 Task: Create a blank project AgileRapid with privacy Public and default view as List and in the team Taskers . Create three sections in the project as To-Do, Doing and Done
Action: Mouse moved to (480, 298)
Screenshot: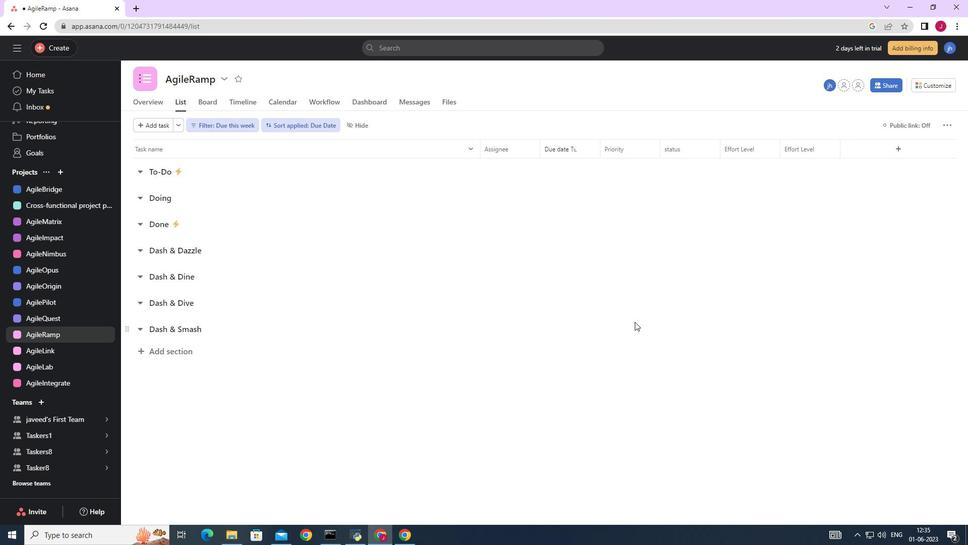 
Action: Mouse scrolled (576, 333) with delta (0, 0)
Screenshot: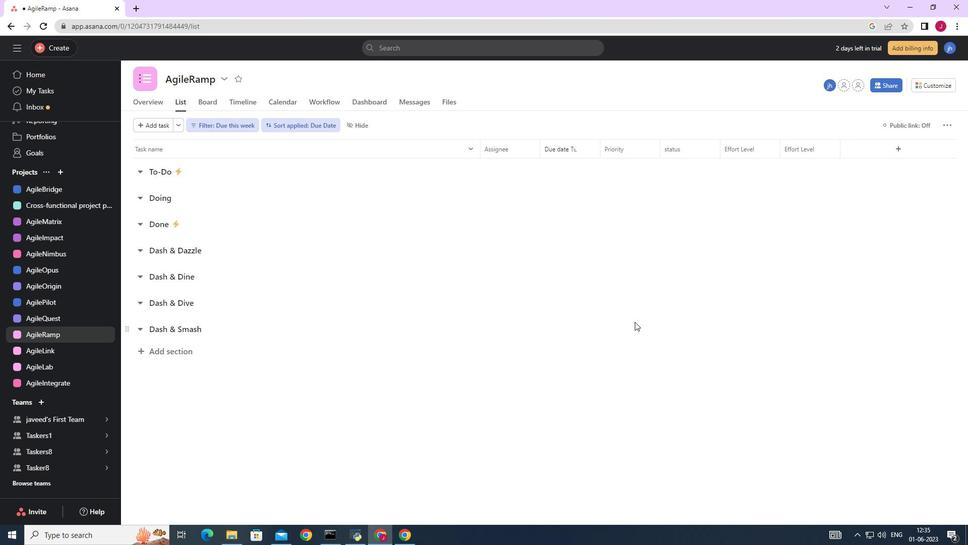 
Action: Mouse moved to (461, 290)
Screenshot: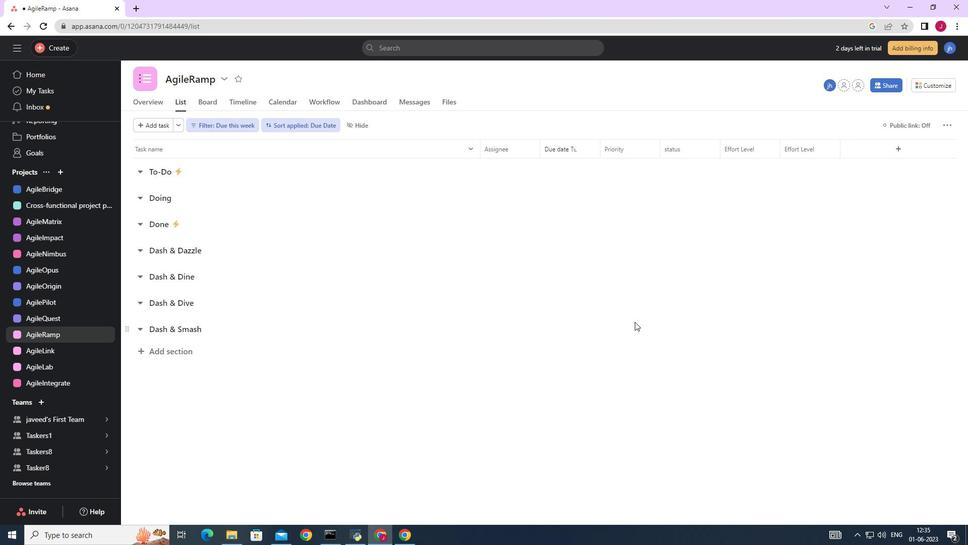 
Action: Mouse scrolled (574, 333) with delta (0, 0)
Screenshot: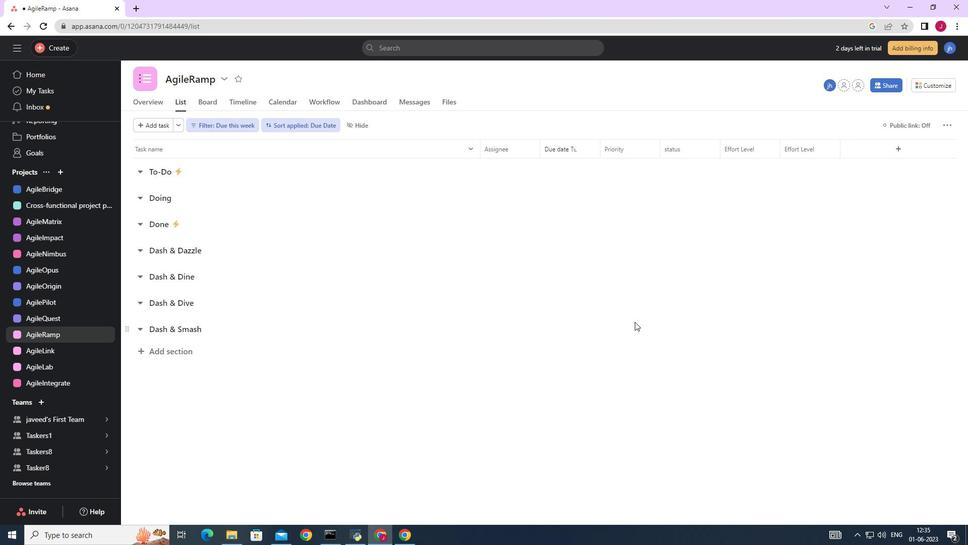 
Action: Mouse moved to (425, 274)
Screenshot: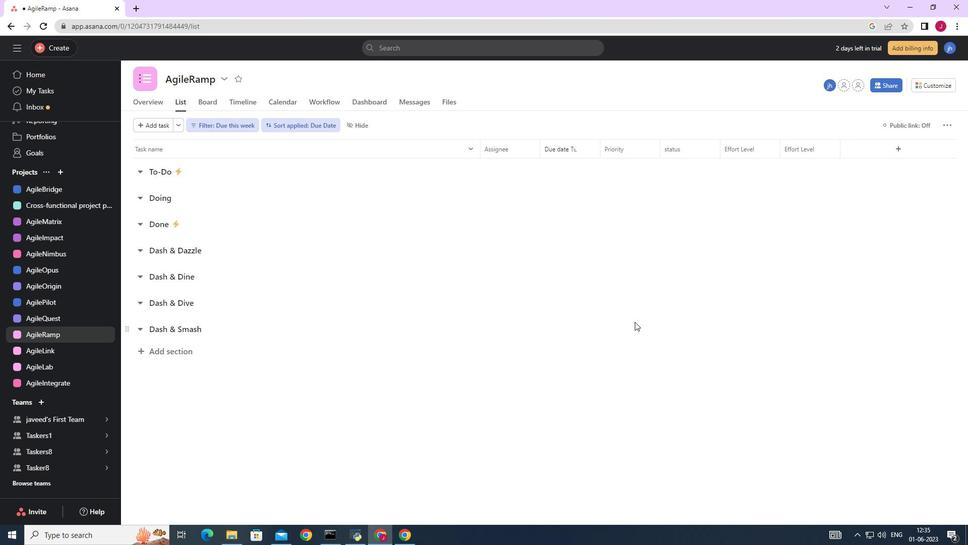 
Action: Mouse scrolled (565, 330) with delta (0, 0)
Screenshot: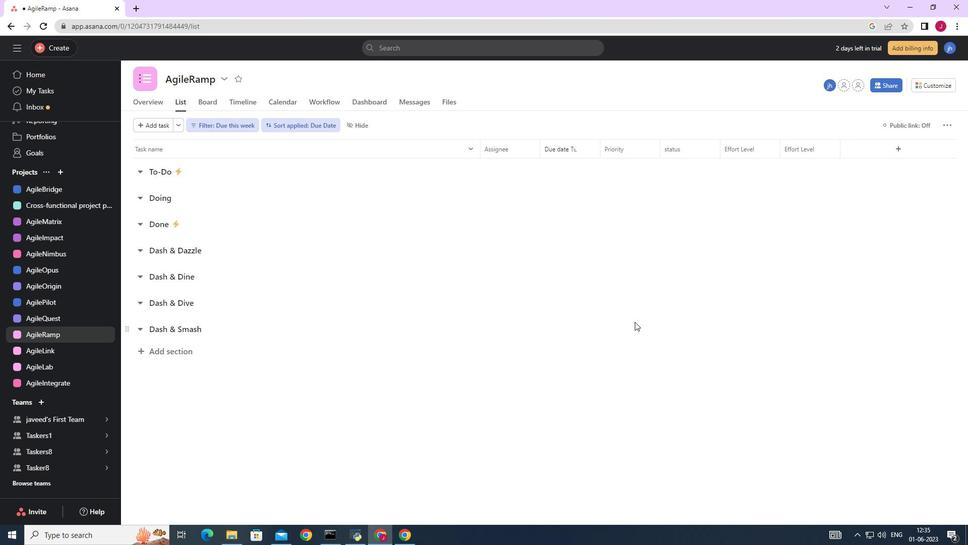 
Action: Mouse moved to (53, 174)
Screenshot: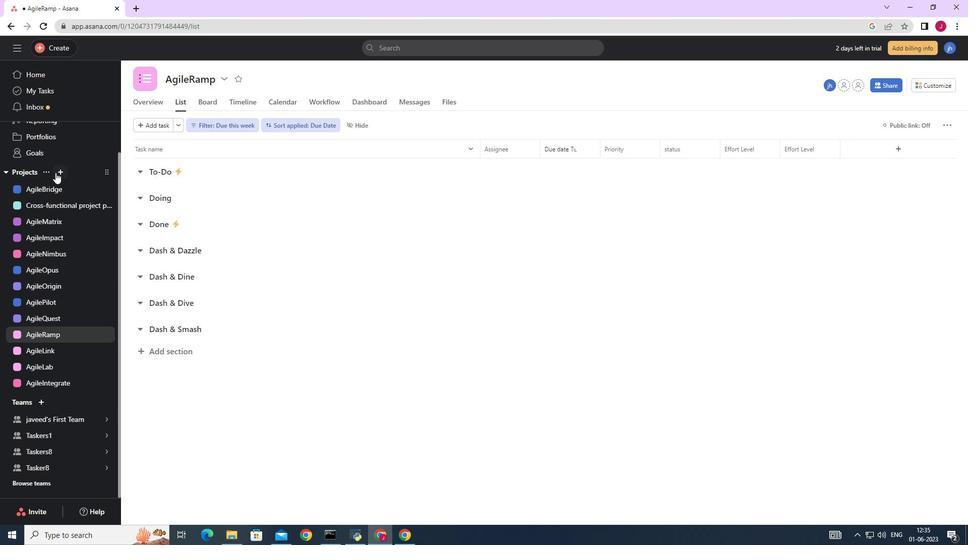 
Action: Mouse pressed left at (53, 174)
Screenshot: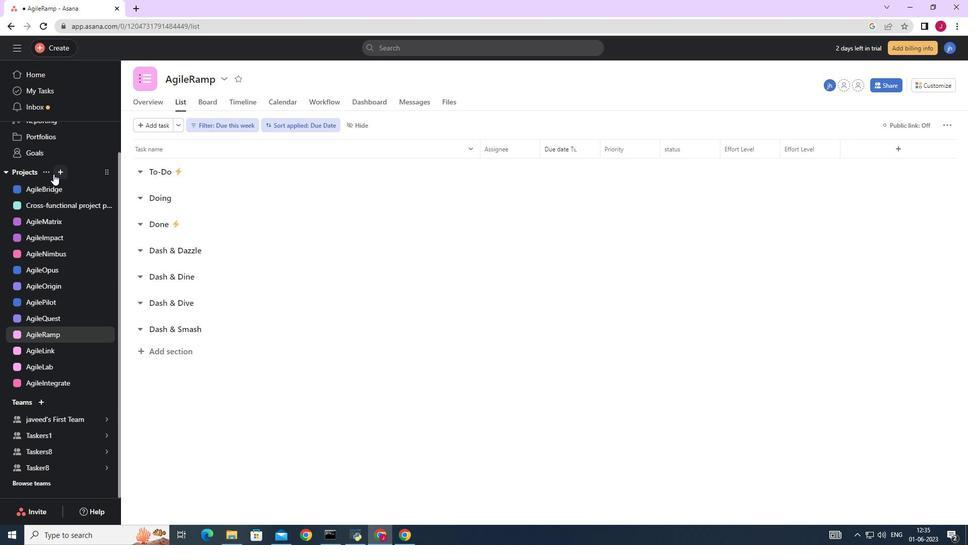 
Action: Mouse moved to (108, 190)
Screenshot: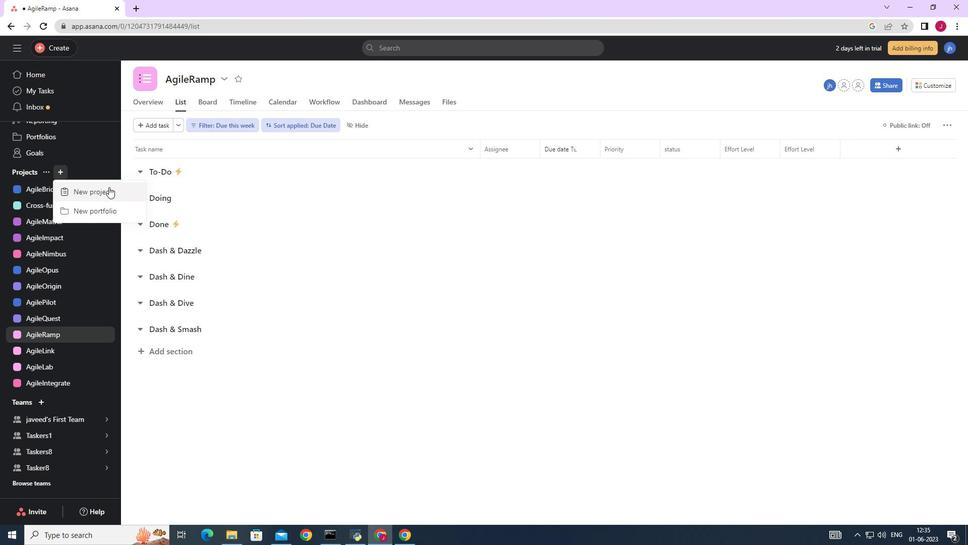
Action: Mouse pressed left at (108, 190)
Screenshot: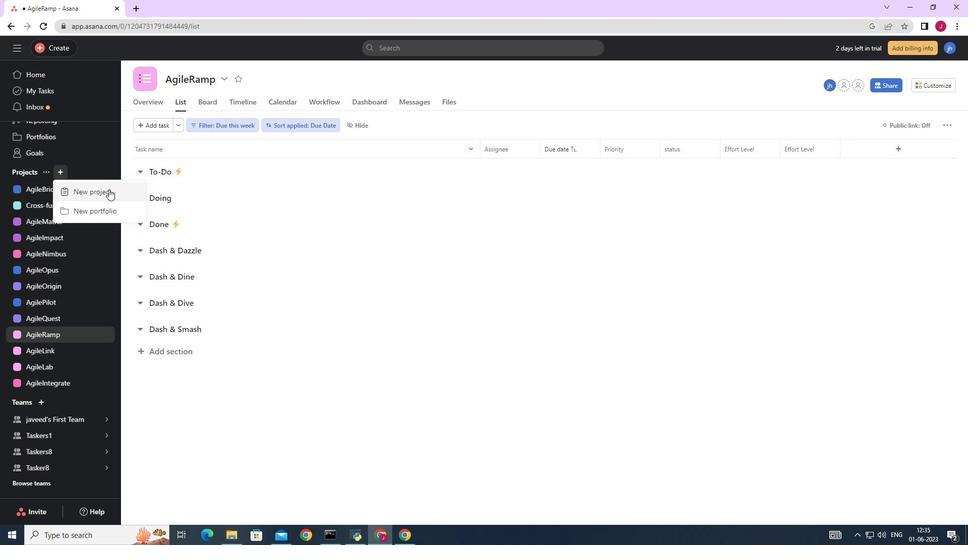 
Action: Mouse moved to (407, 223)
Screenshot: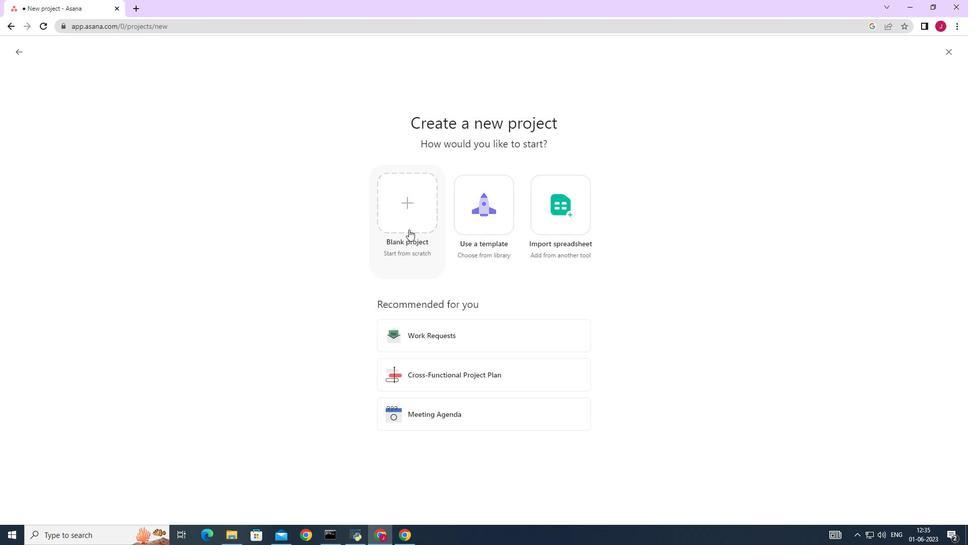 
Action: Mouse pressed left at (407, 223)
Screenshot: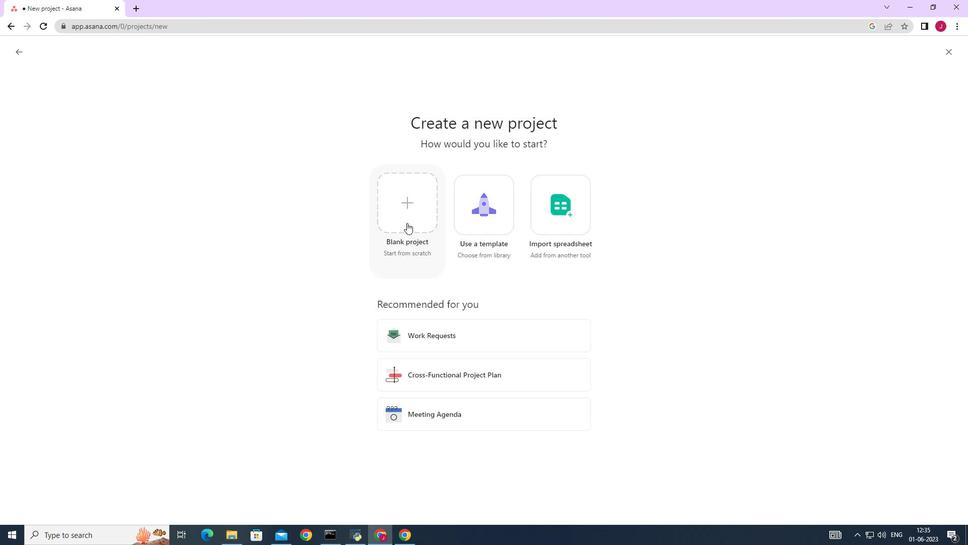 
Action: Mouse moved to (230, 132)
Screenshot: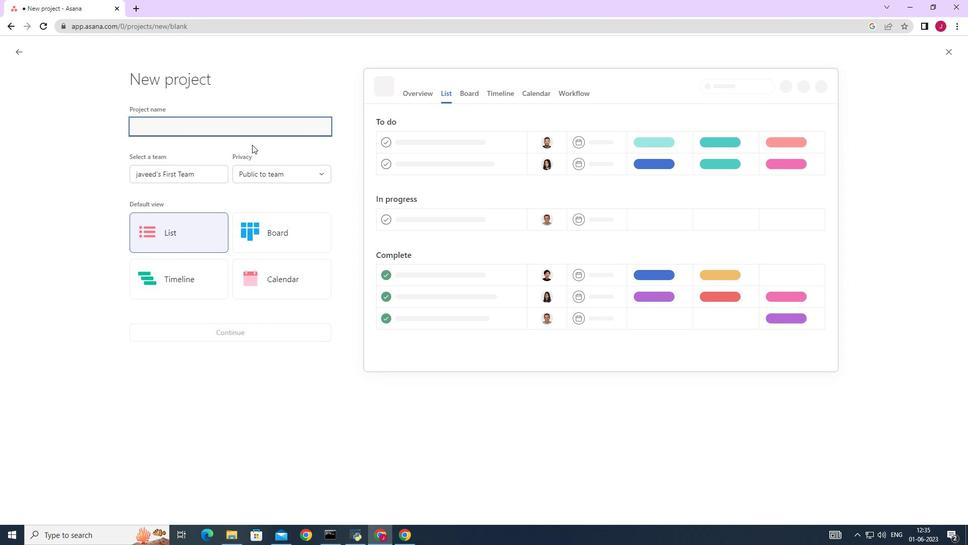 
Action: Key pressed <Key.caps_lock>A<Key.caps_lock>gile<Key.caps_lock>R<Key.caps_lock>apid
Screenshot: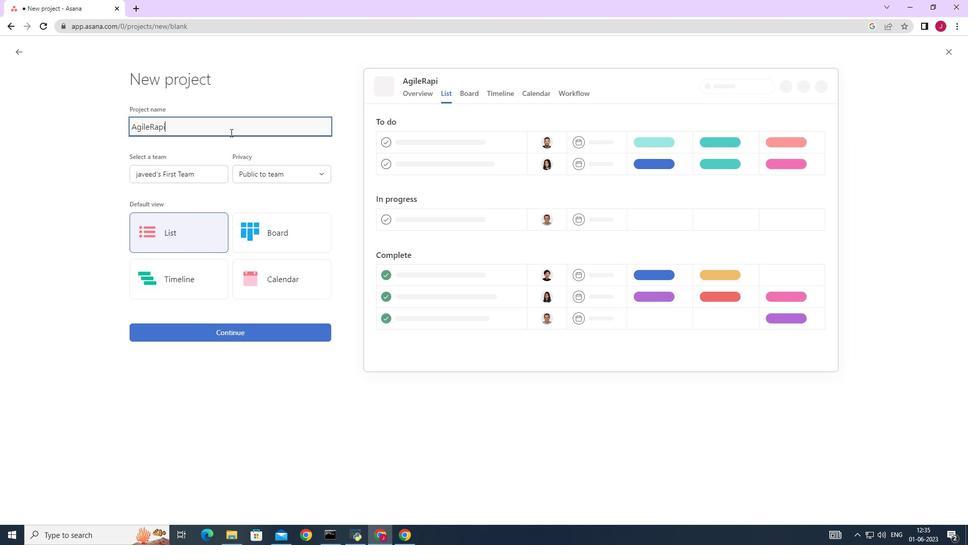 
Action: Mouse moved to (195, 176)
Screenshot: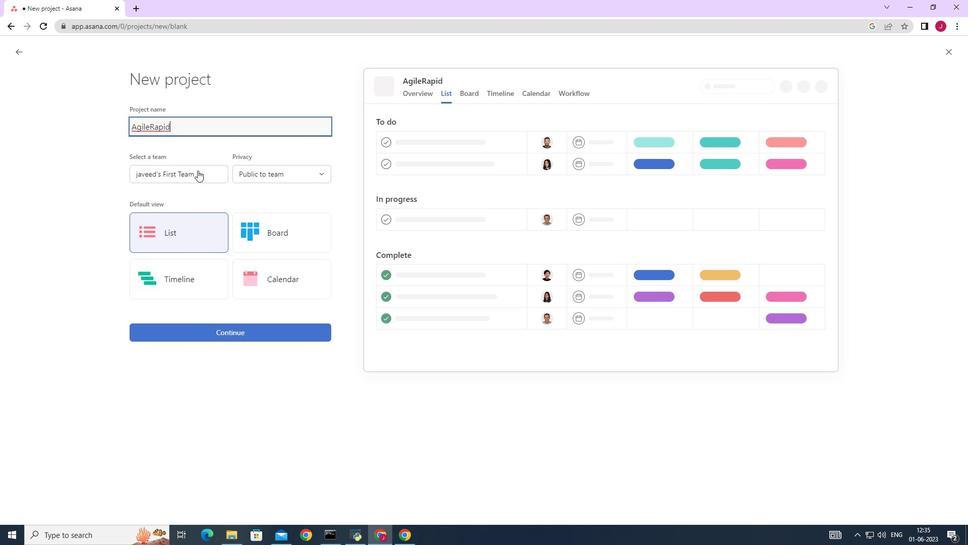 
Action: Mouse pressed left at (195, 176)
Screenshot: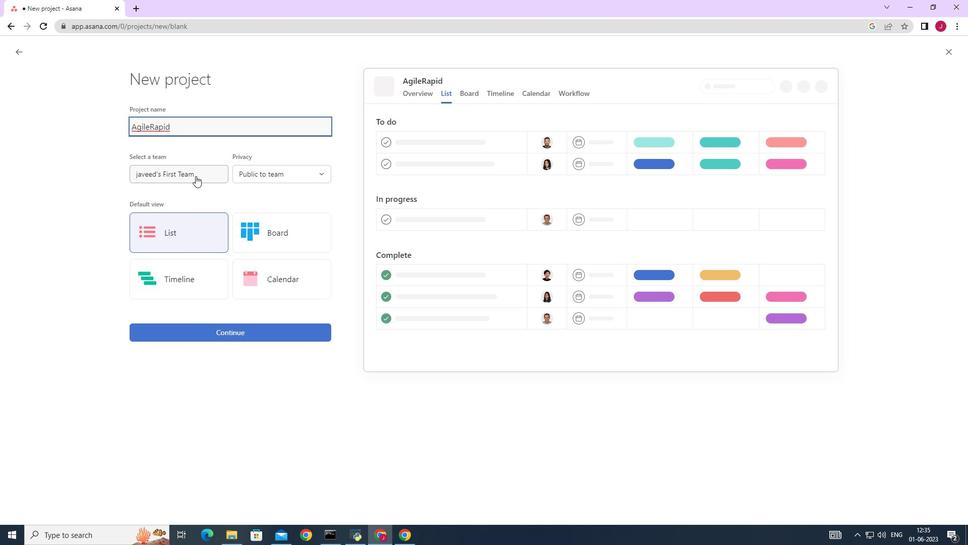 
Action: Mouse moved to (171, 209)
Screenshot: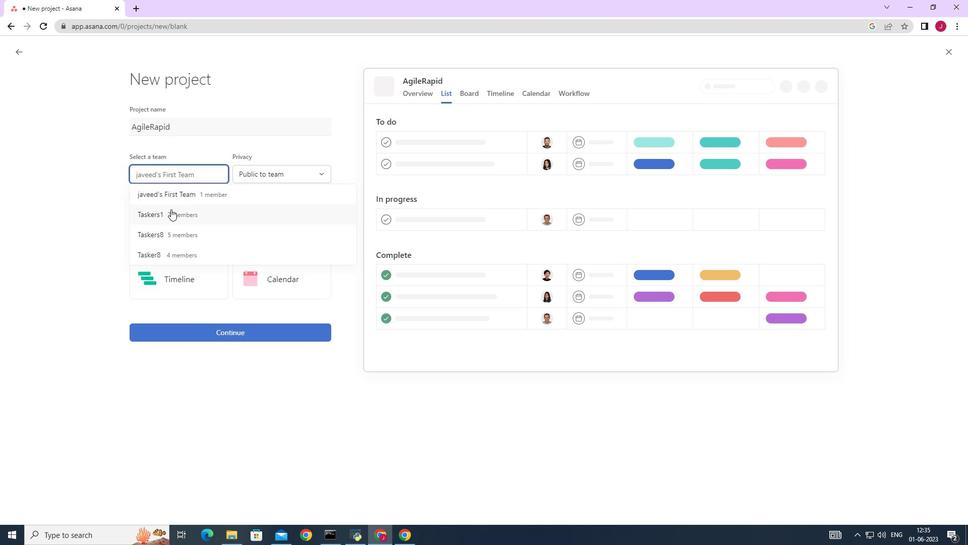 
Action: Mouse pressed left at (171, 209)
Screenshot: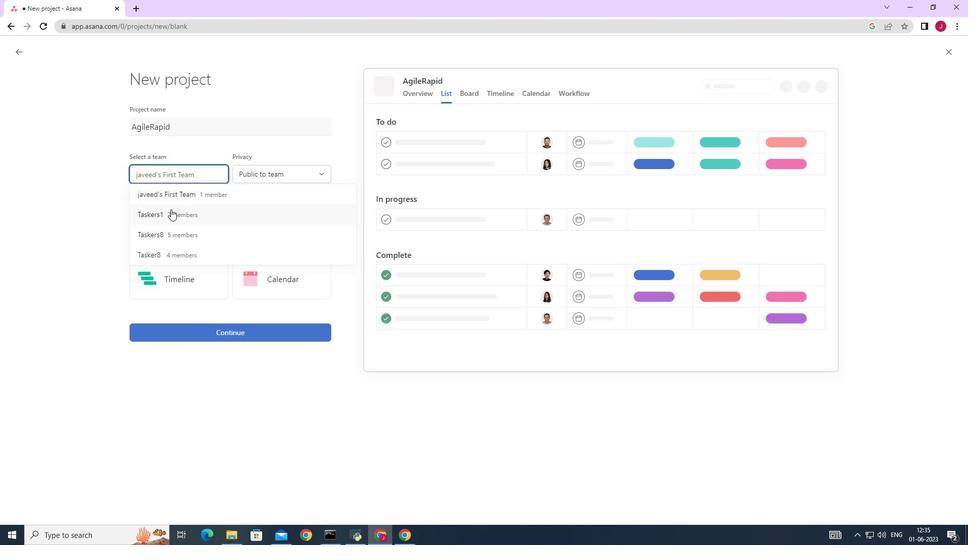 
Action: Mouse moved to (279, 173)
Screenshot: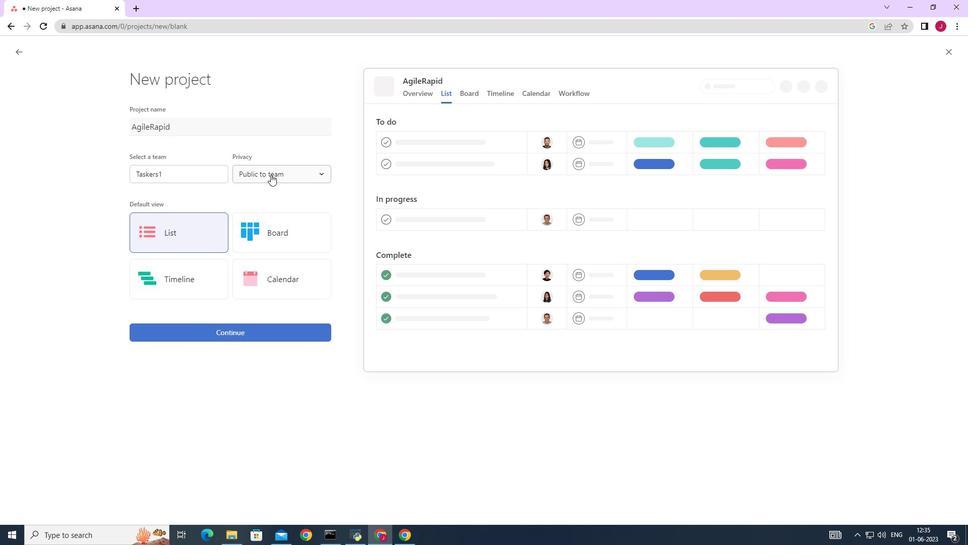 
Action: Mouse pressed left at (279, 173)
Screenshot: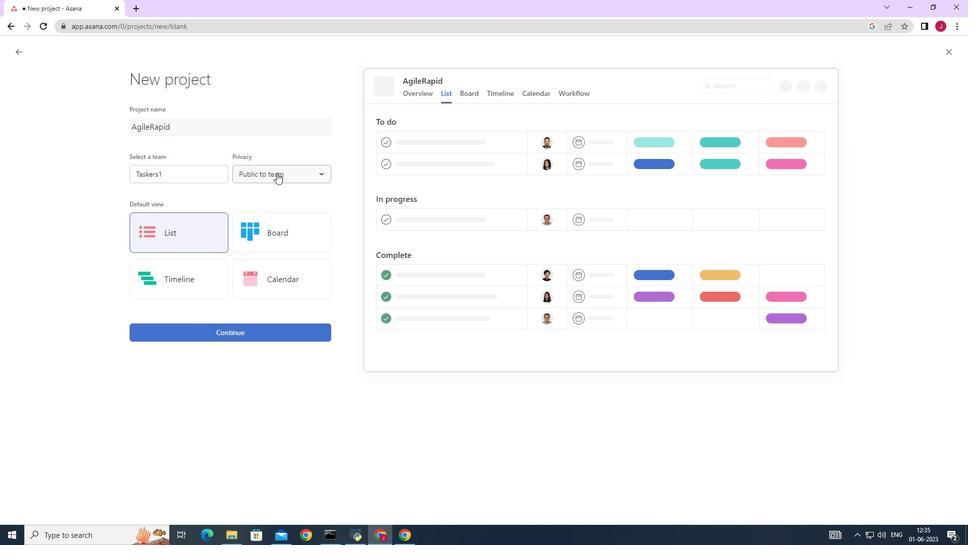 
Action: Mouse moved to (283, 199)
Screenshot: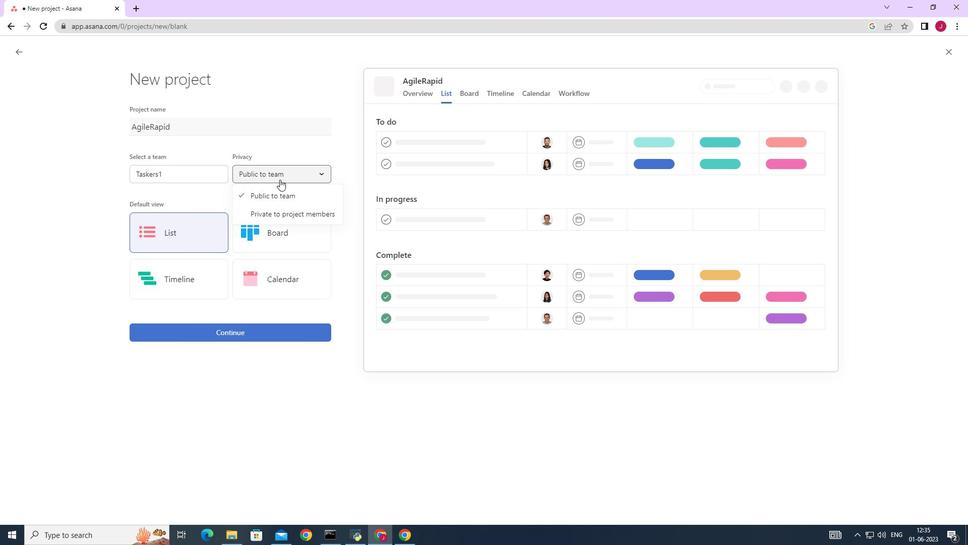 
Action: Mouse pressed left at (283, 199)
Screenshot: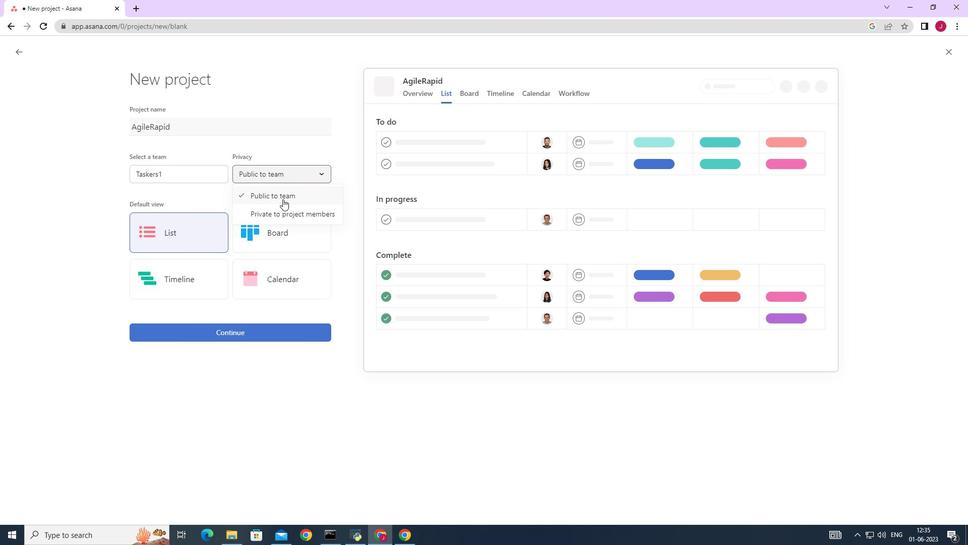 
Action: Mouse moved to (198, 229)
Screenshot: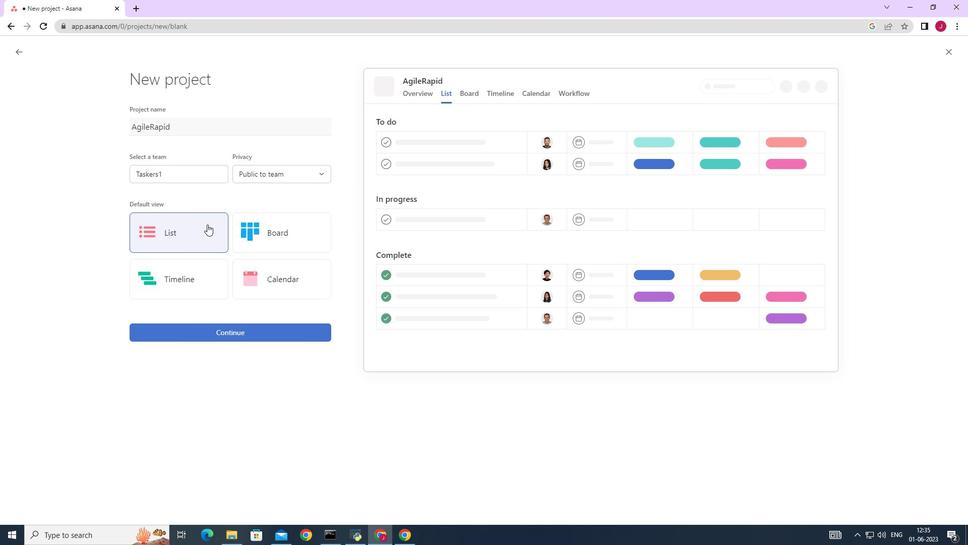 
Action: Mouse pressed left at (198, 229)
Screenshot: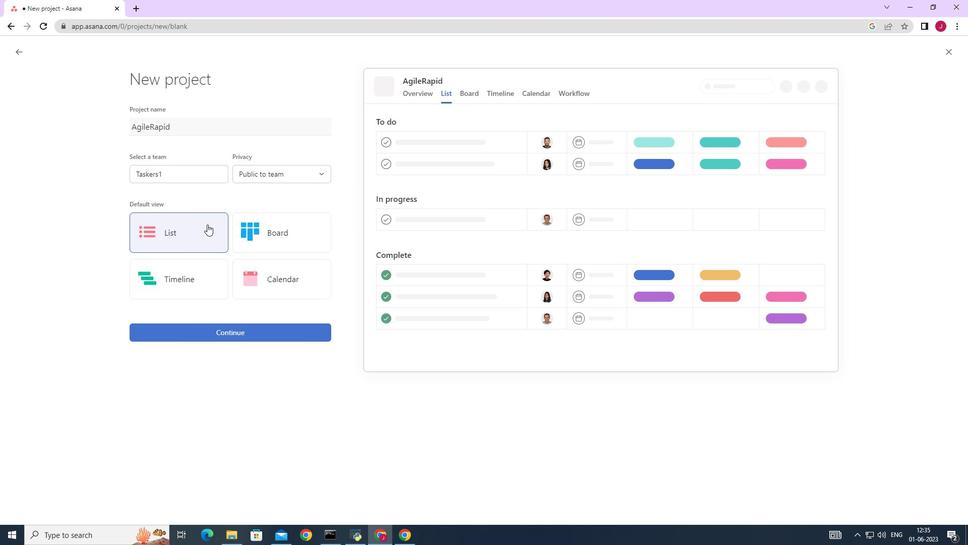 
Action: Mouse moved to (229, 331)
Screenshot: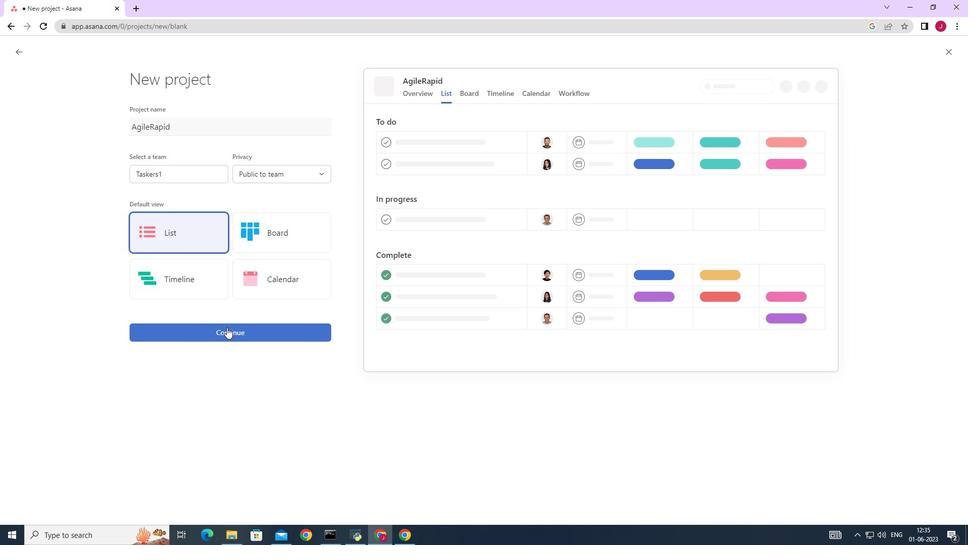 
Action: Mouse pressed left at (229, 331)
Screenshot: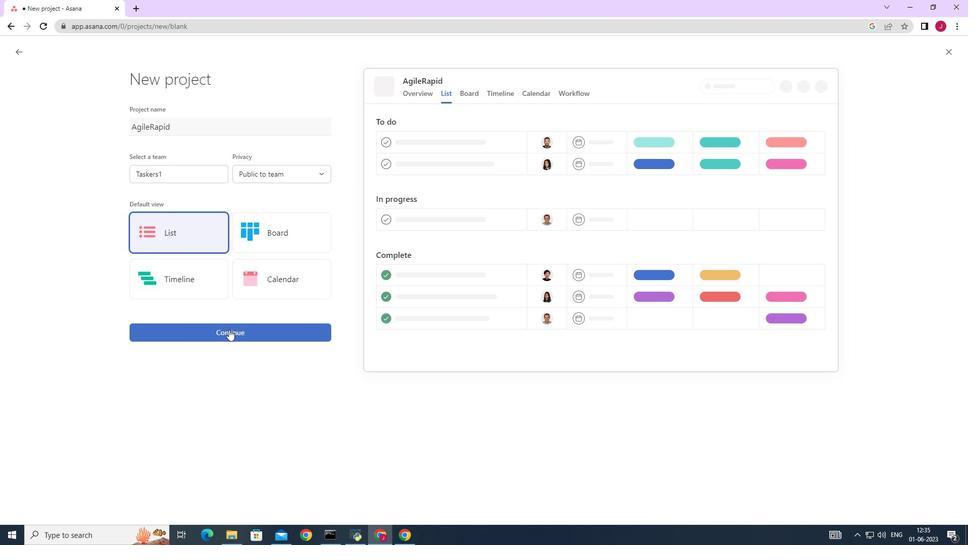 
Action: Mouse moved to (247, 277)
Screenshot: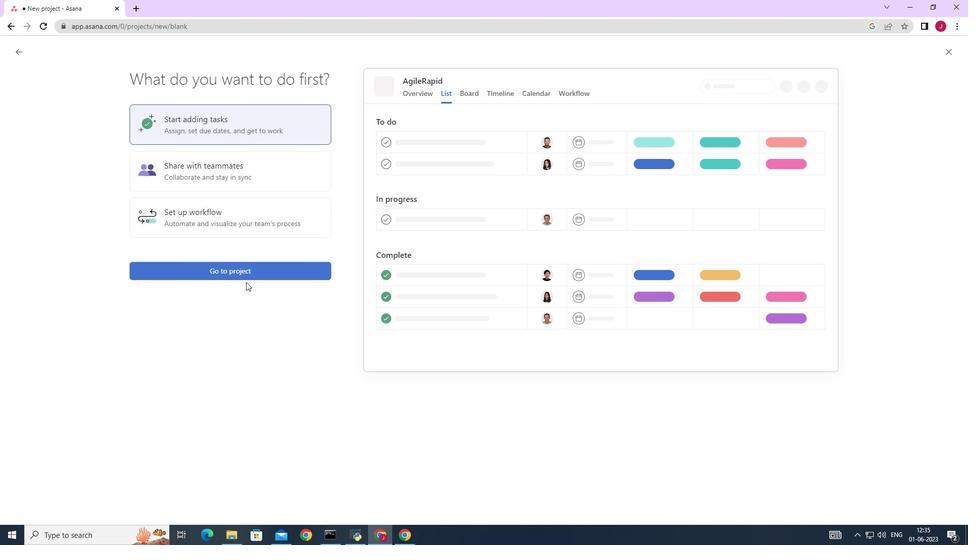
Action: Mouse pressed left at (247, 277)
Screenshot: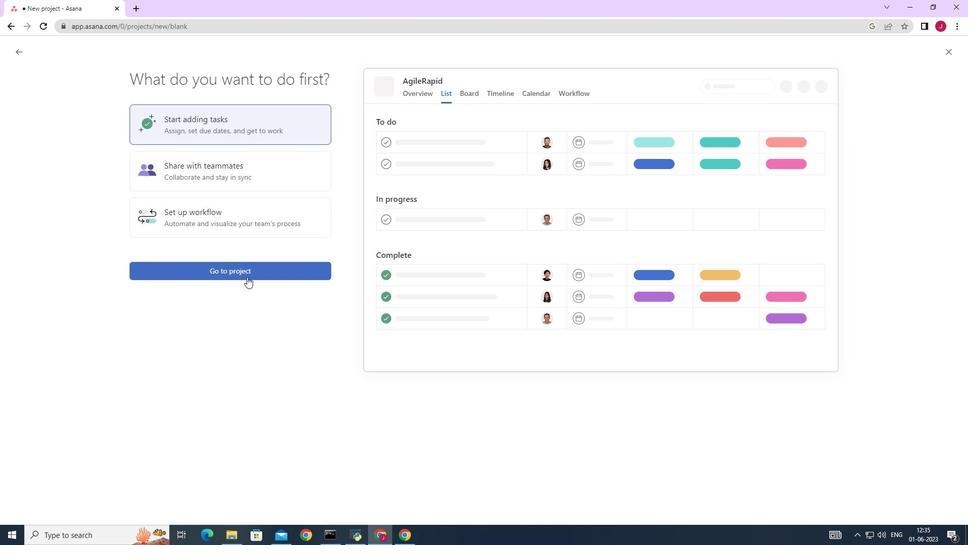 
Action: Mouse moved to (163, 223)
Screenshot: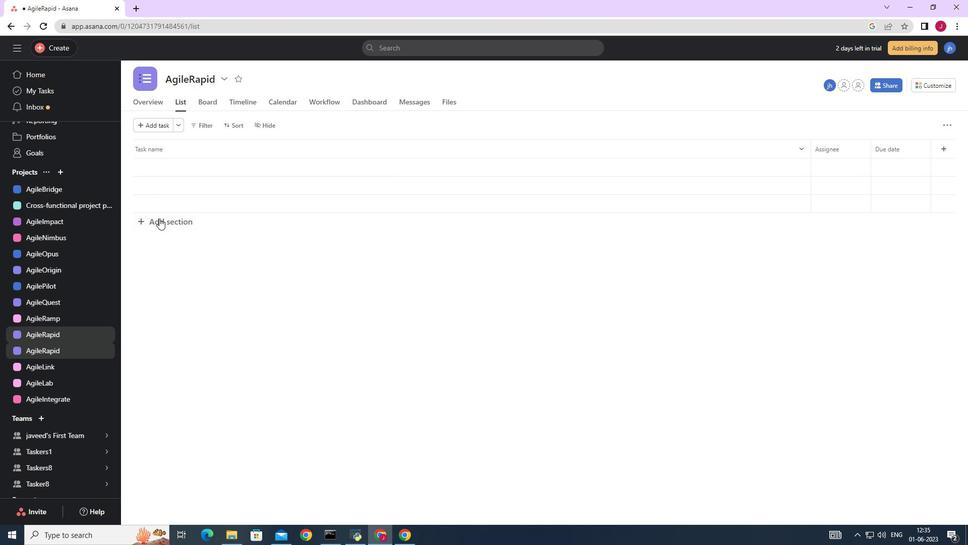 
Action: Mouse pressed left at (163, 223)
Screenshot: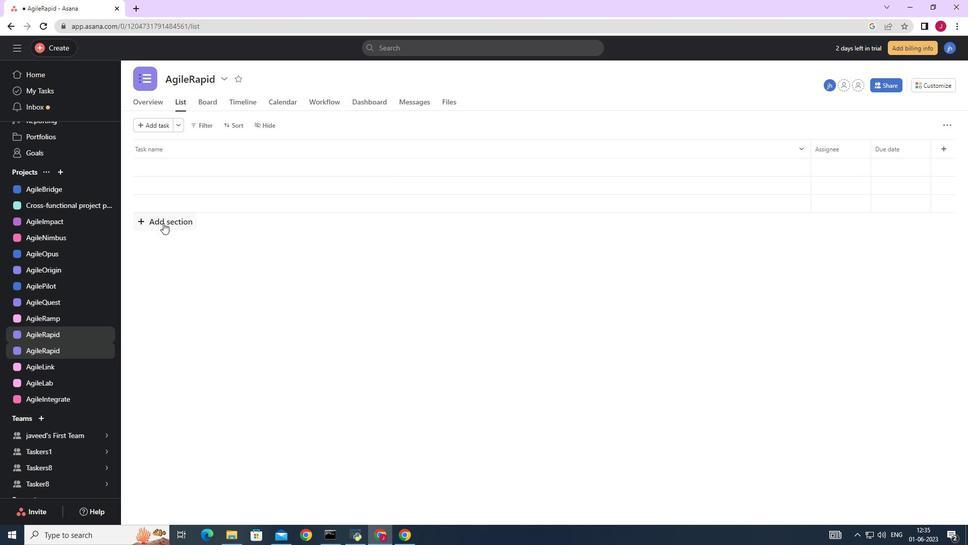 
Action: Key pressed <Key.caps_lock>T<Key.caps_lock>o-<Key.caps_lock>D<Key.caps_lock>o
Screenshot: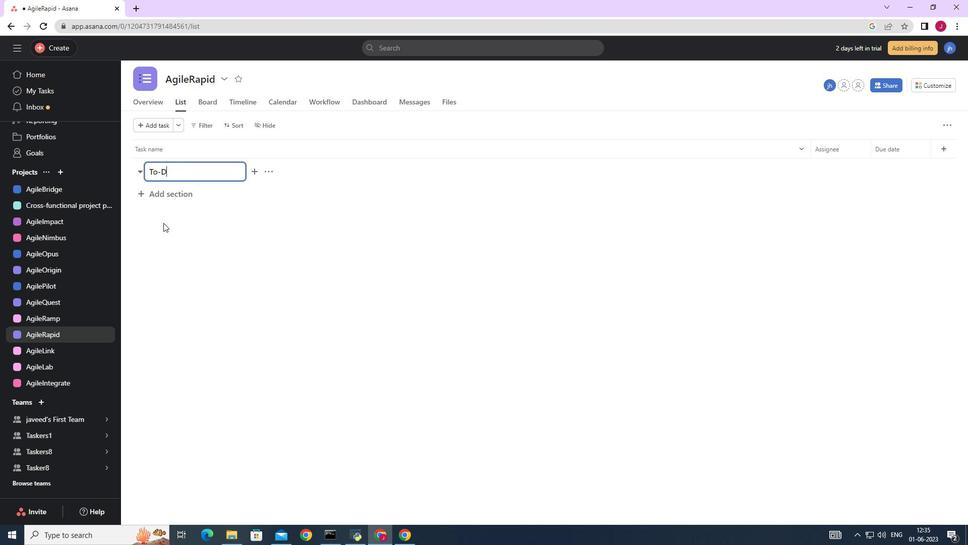 
Action: Mouse moved to (182, 190)
Screenshot: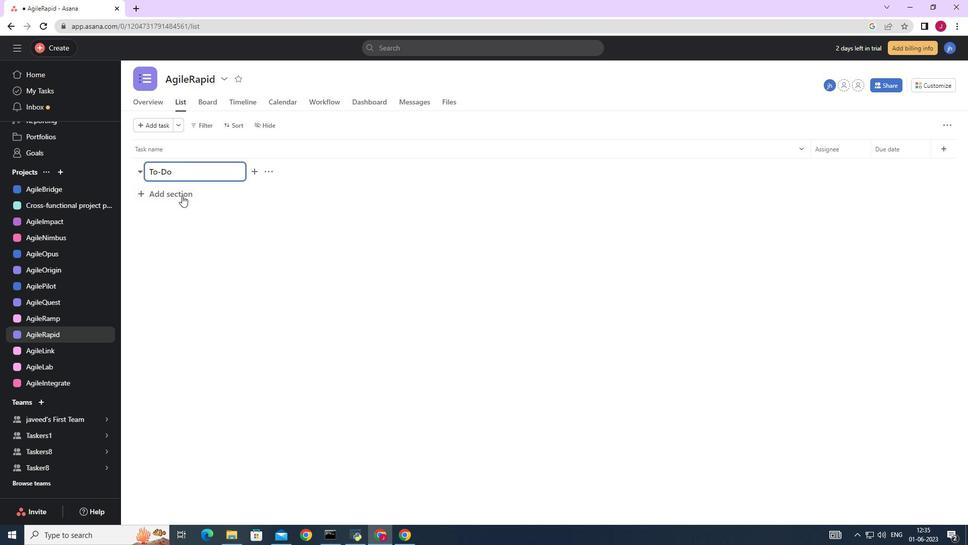 
Action: Mouse pressed left at (182, 190)
Screenshot: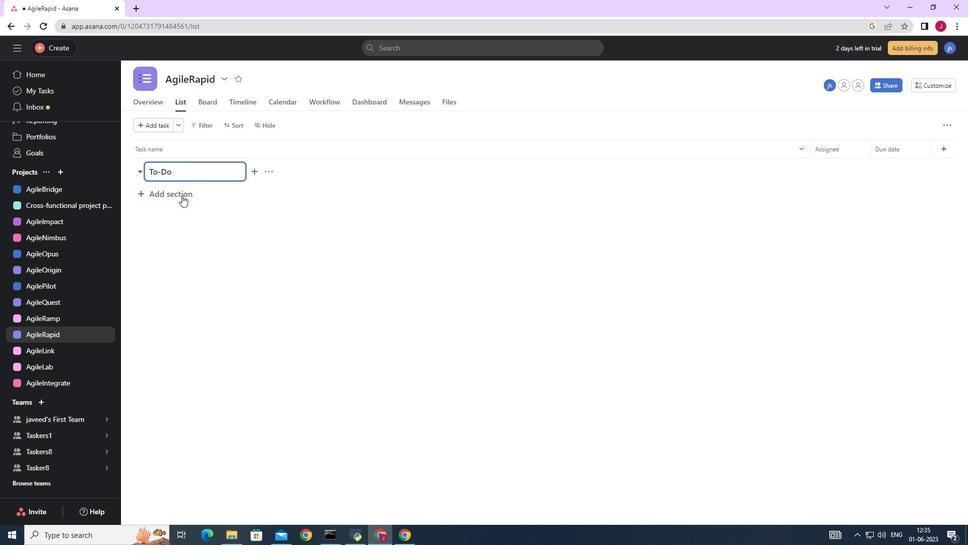 
Action: Mouse moved to (182, 190)
Screenshot: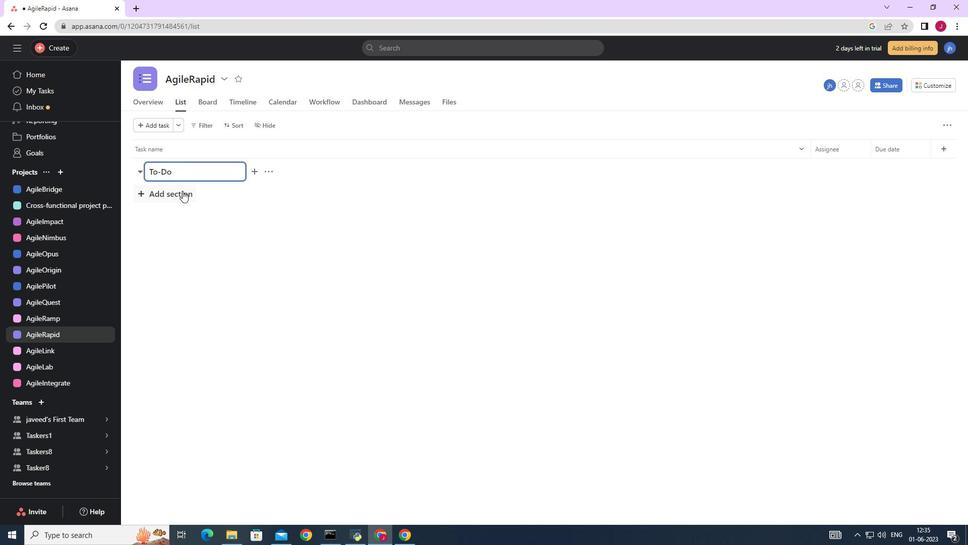 
Action: Key pressed <Key.caps_lock>D<Key.caps_lock>oing
Screenshot: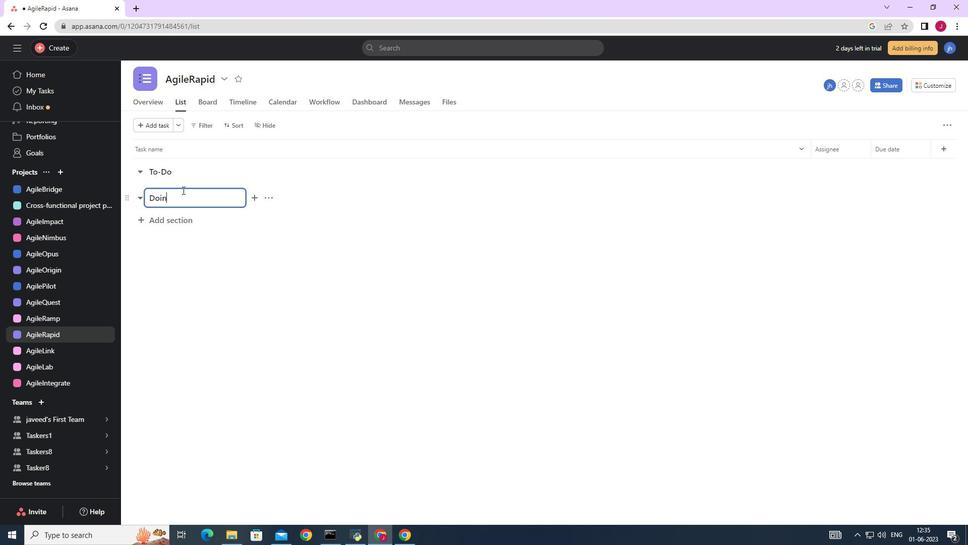
Action: Mouse moved to (185, 220)
Screenshot: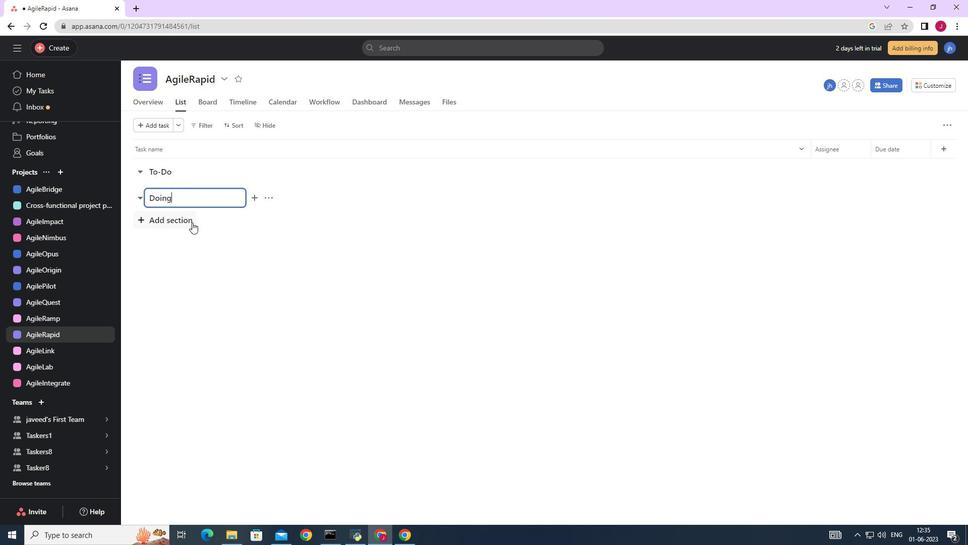 
Action: Mouse pressed left at (185, 220)
Screenshot: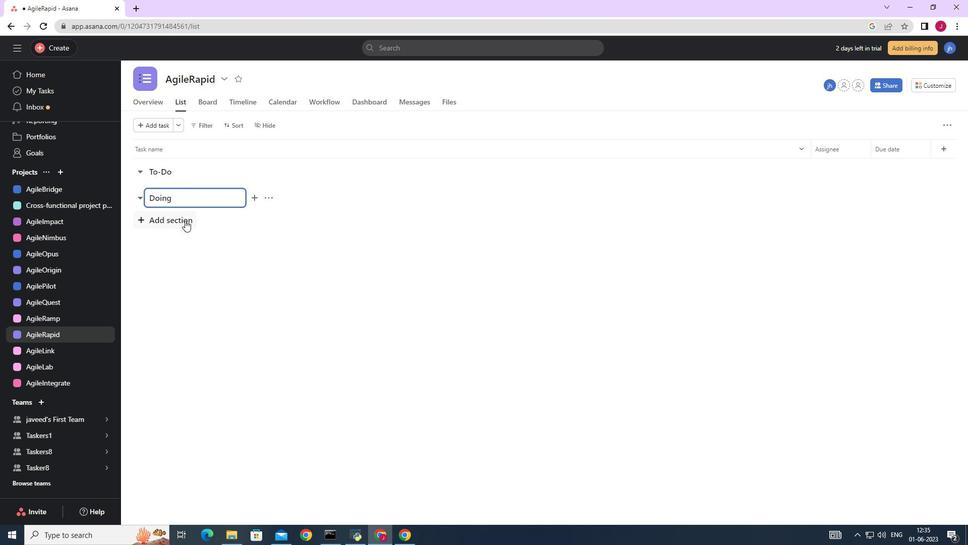 
Action: Key pressed <Key.caps_lock>D<Key.caps_lock>one<Key.enter>
Screenshot: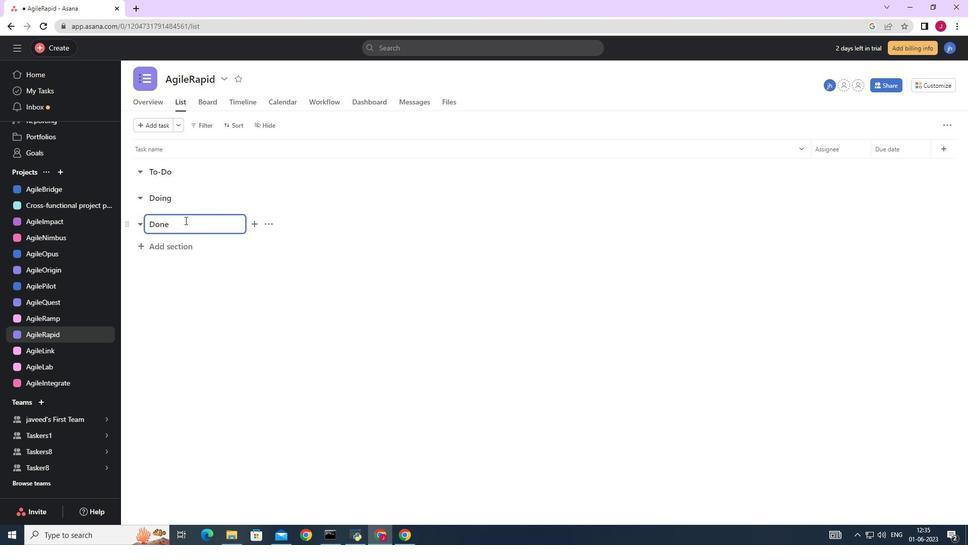 
